 Task: Select active in the guides bracket pairs
Action: Mouse moved to (17, 597)
Screenshot: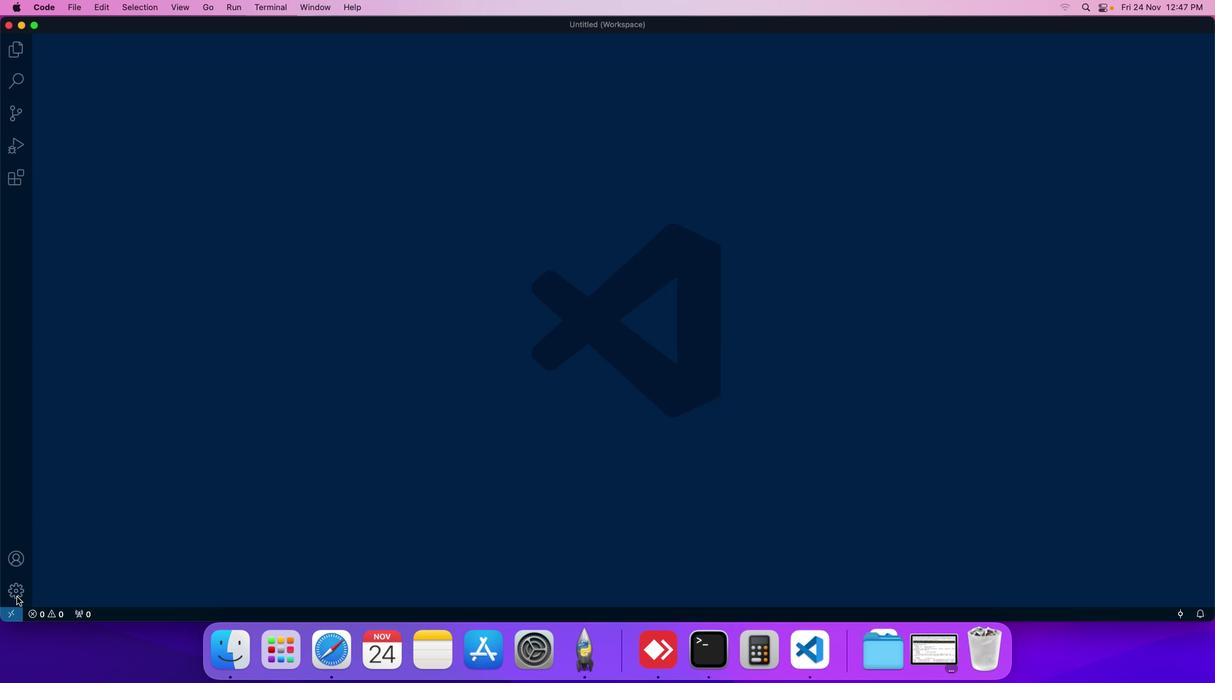 
Action: Mouse pressed left at (17, 597)
Screenshot: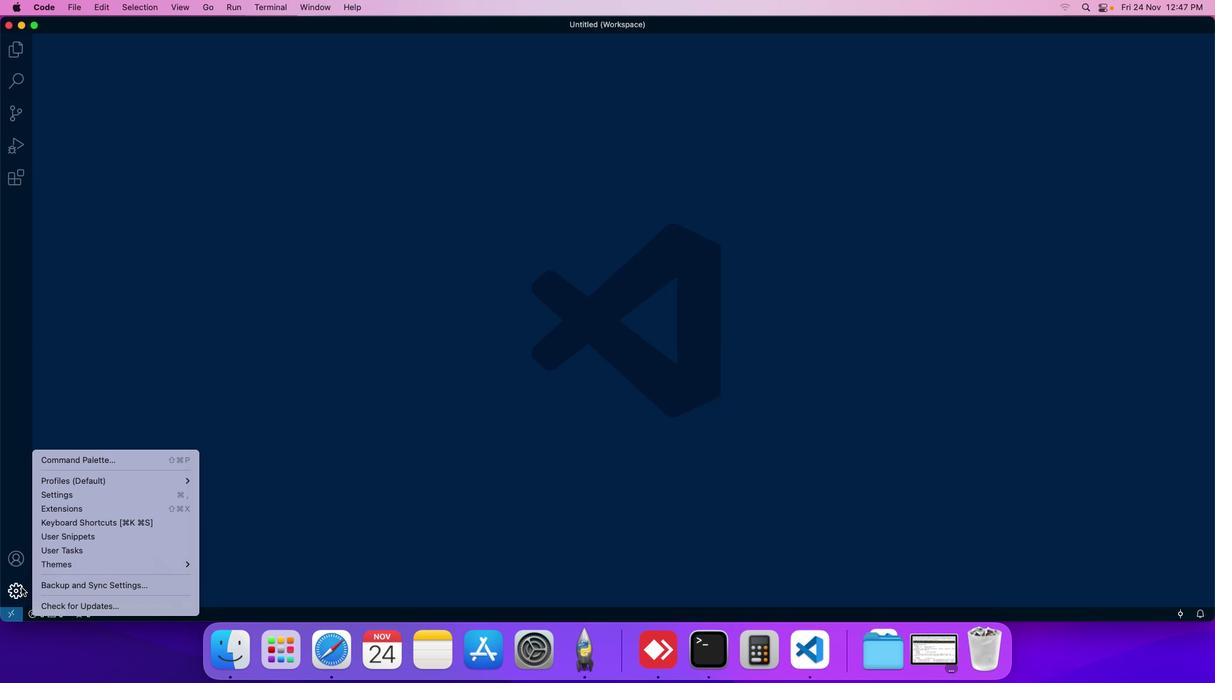 
Action: Mouse moved to (46, 500)
Screenshot: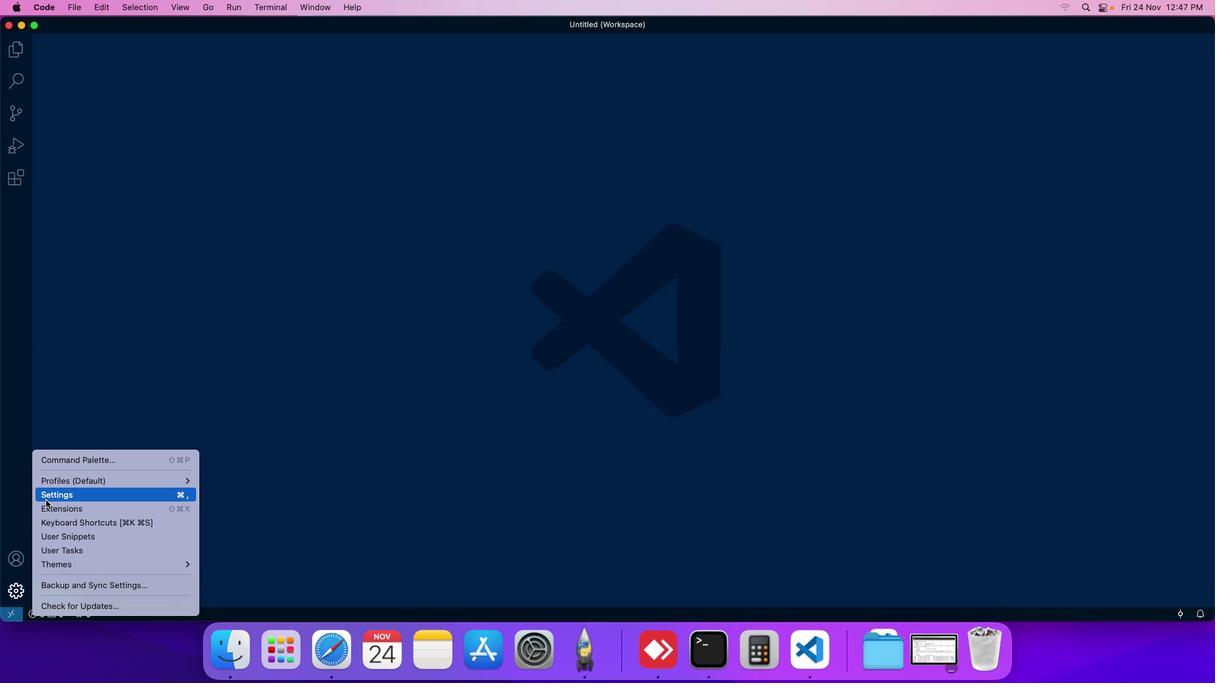 
Action: Mouse pressed left at (46, 500)
Screenshot: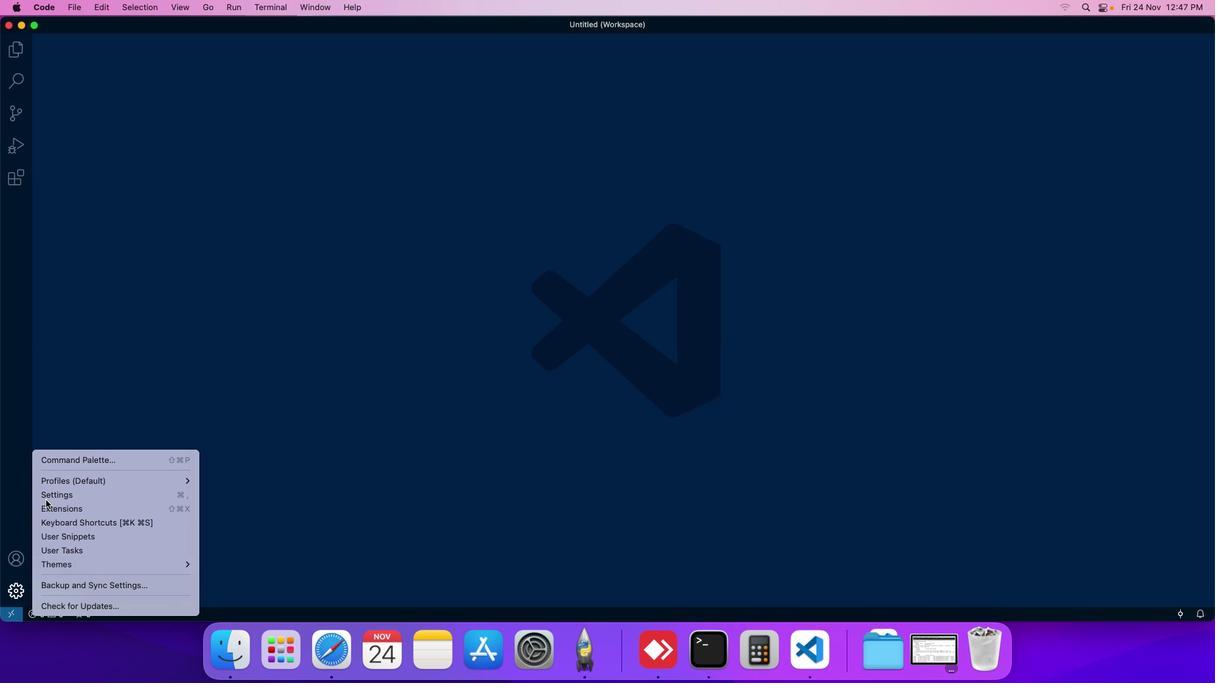
Action: Mouse moved to (281, 142)
Screenshot: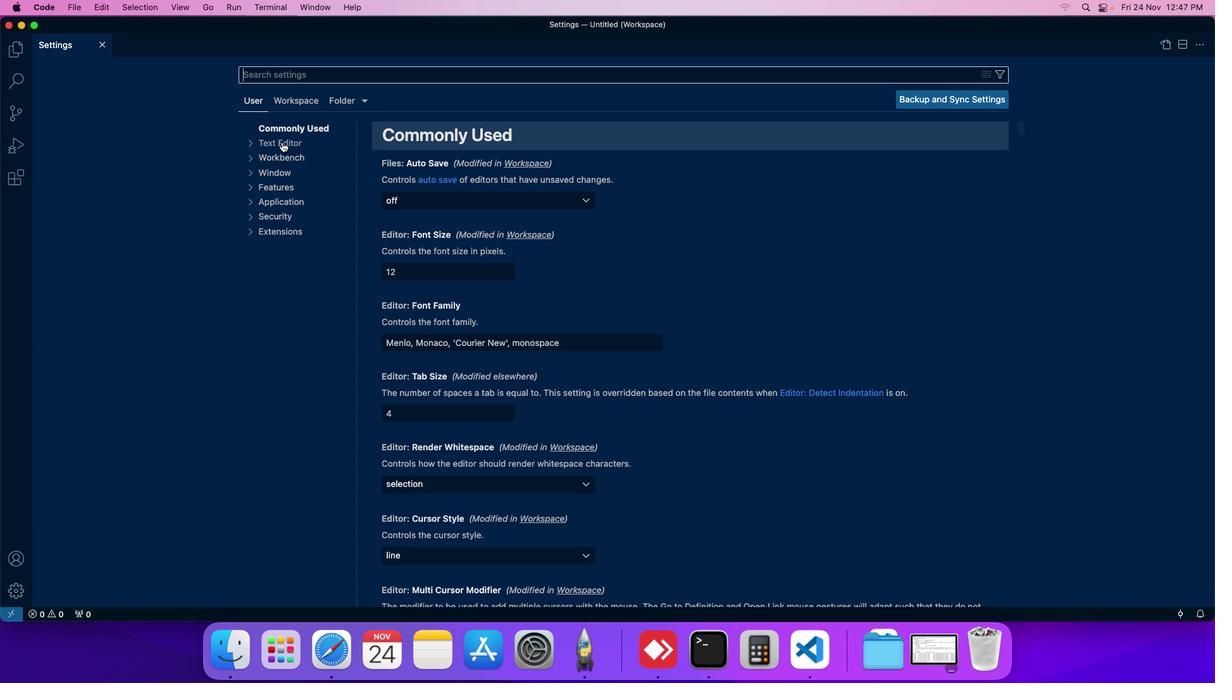 
Action: Mouse pressed left at (281, 142)
Screenshot: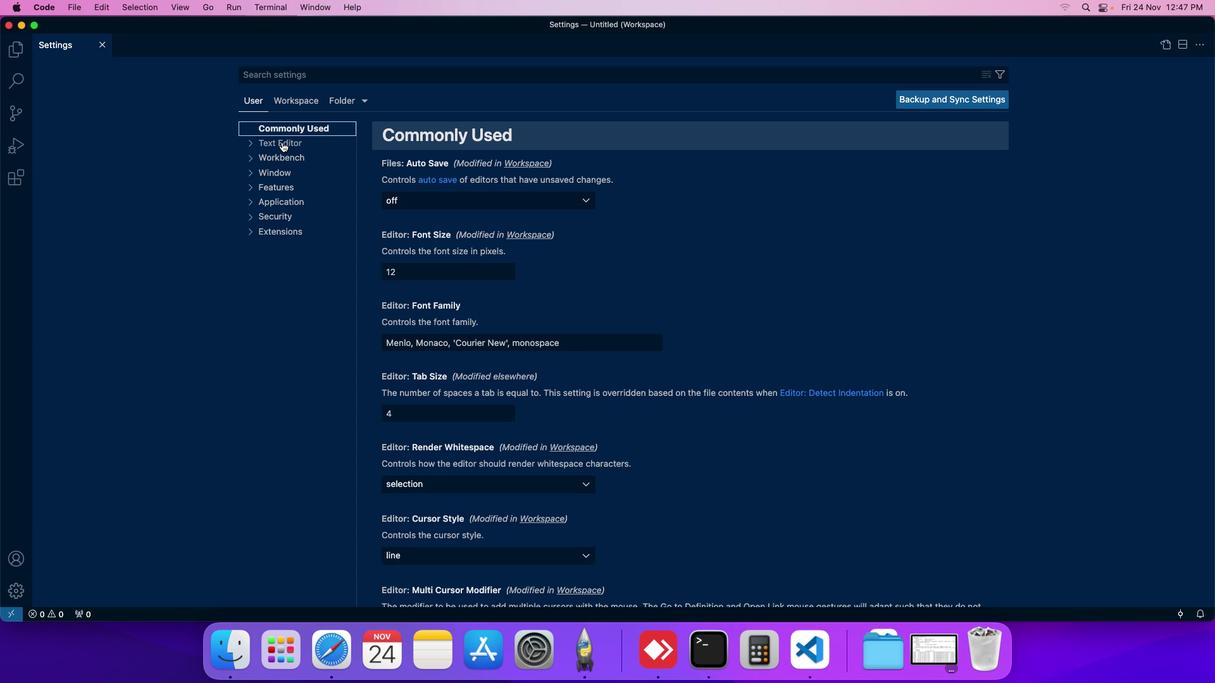 
Action: Mouse moved to (424, 348)
Screenshot: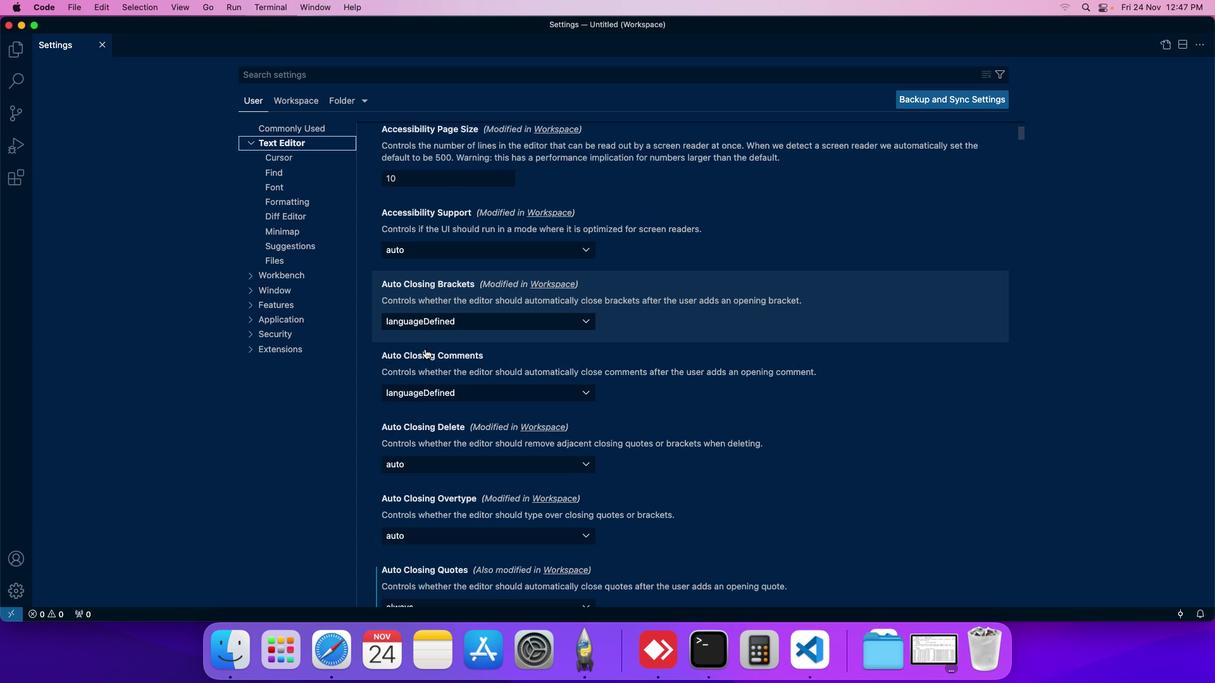 
Action: Mouse scrolled (424, 348) with delta (0, 0)
Screenshot: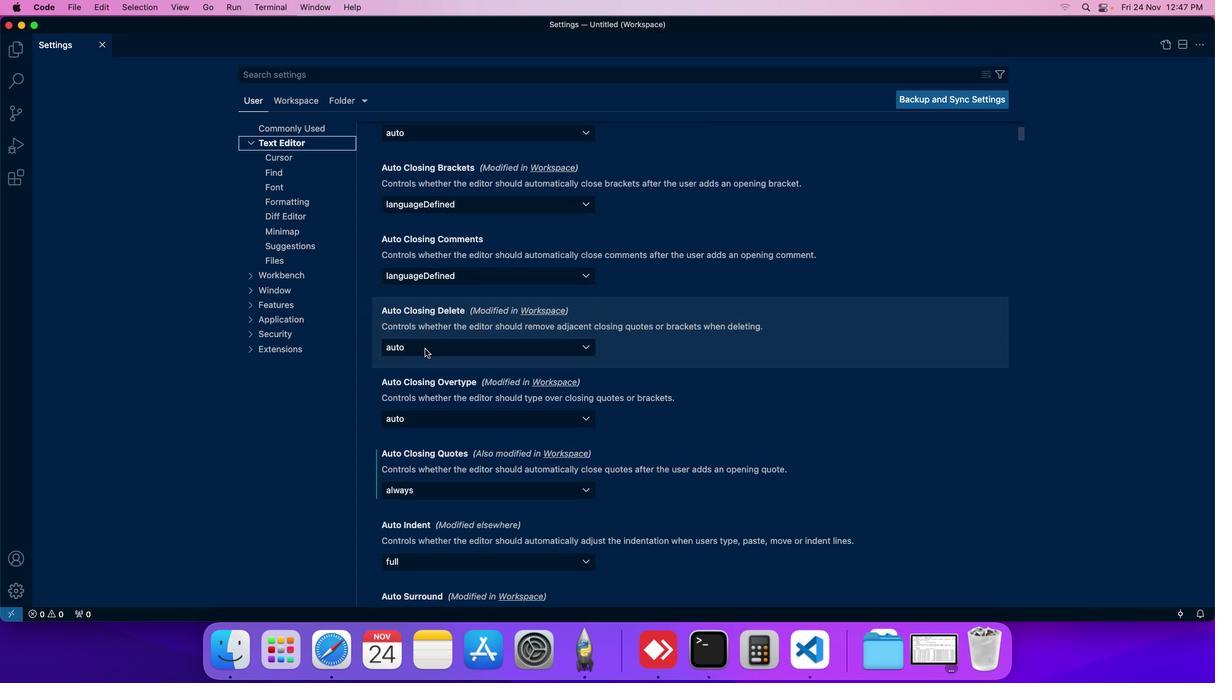 
Action: Mouse scrolled (424, 348) with delta (0, 0)
Screenshot: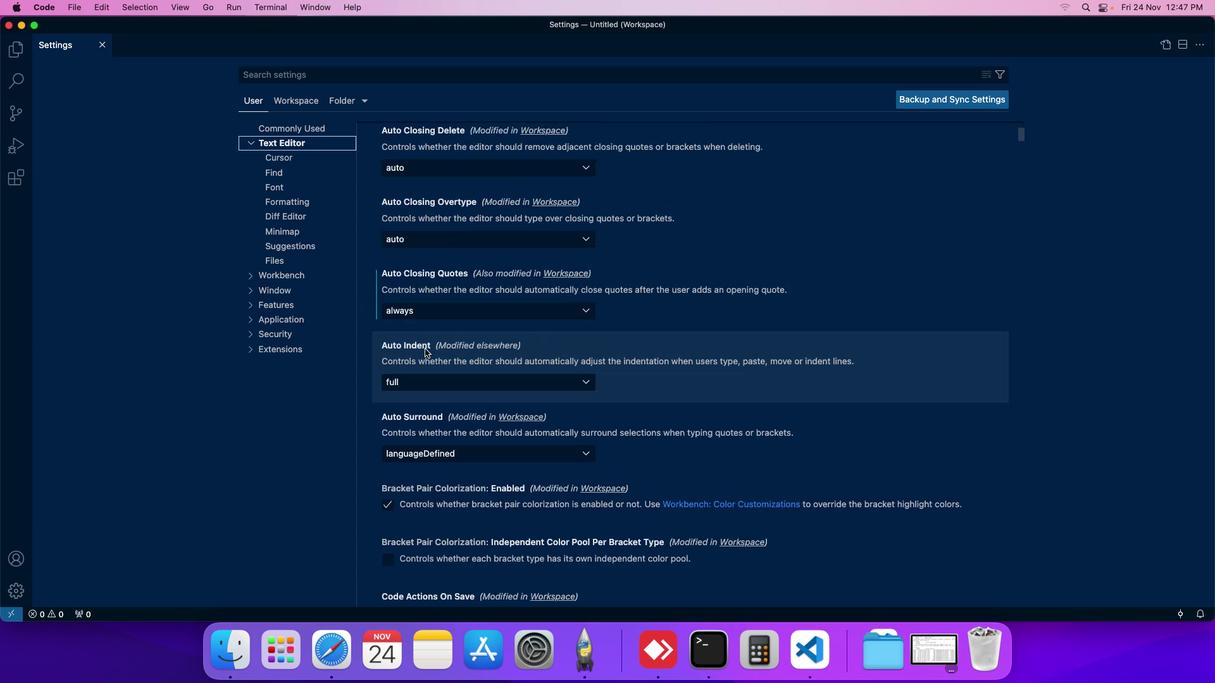 
Action: Mouse scrolled (424, 348) with delta (0, 0)
Screenshot: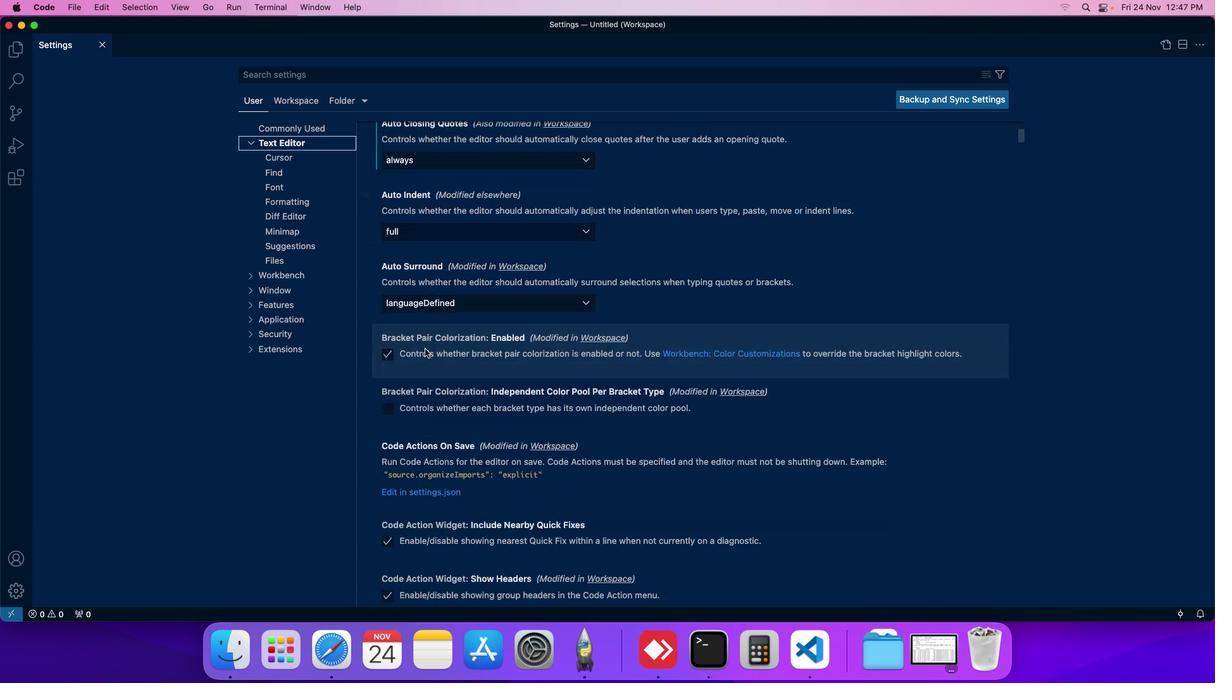 
Action: Mouse scrolled (424, 348) with delta (0, 0)
Screenshot: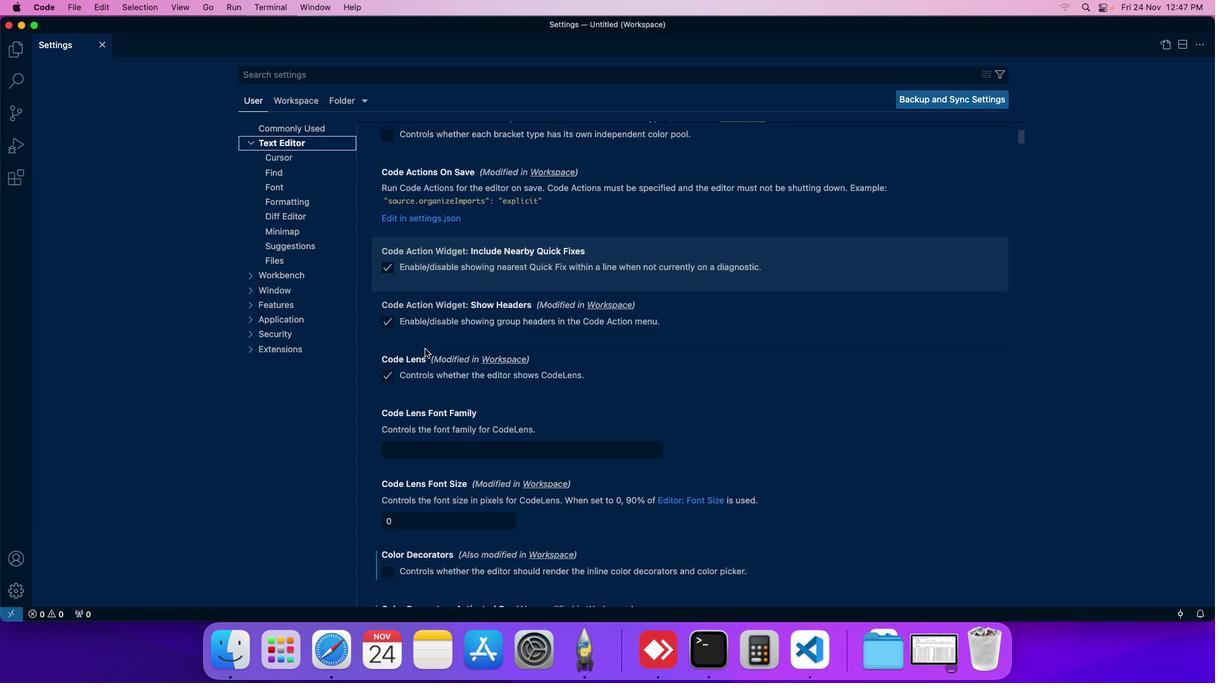 
Action: Mouse scrolled (424, 348) with delta (0, 0)
Screenshot: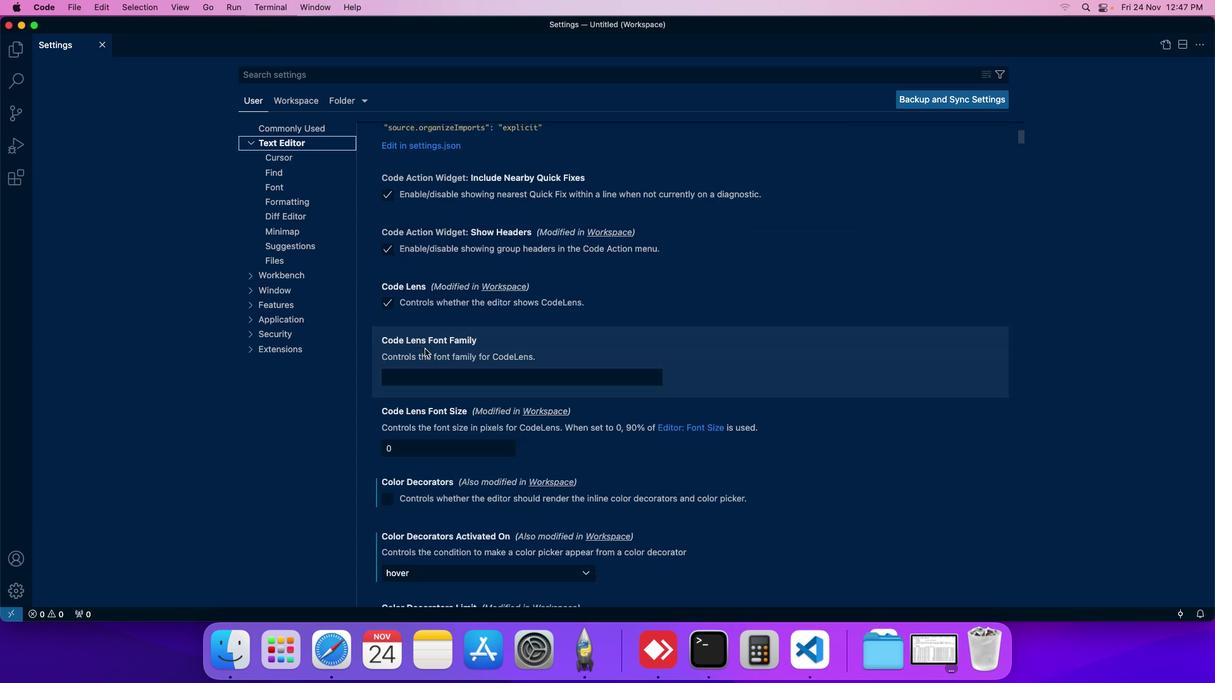 
Action: Mouse scrolled (424, 348) with delta (0, 0)
Screenshot: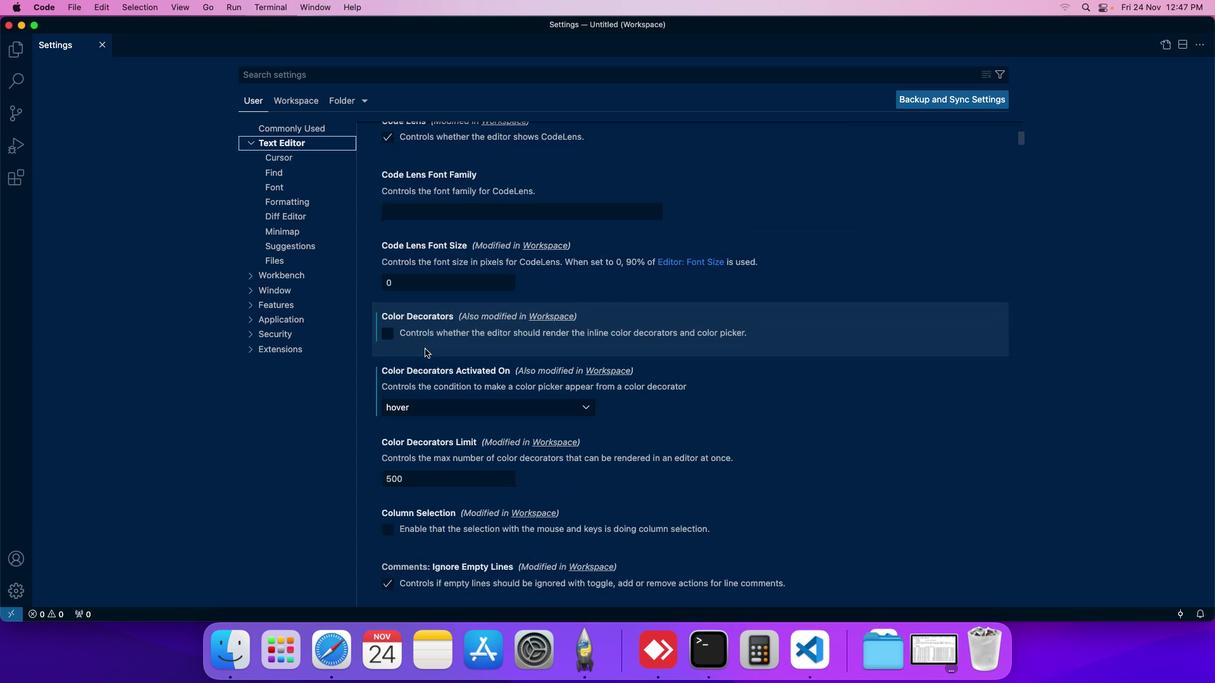 
Action: Mouse scrolled (424, 348) with delta (0, 0)
Screenshot: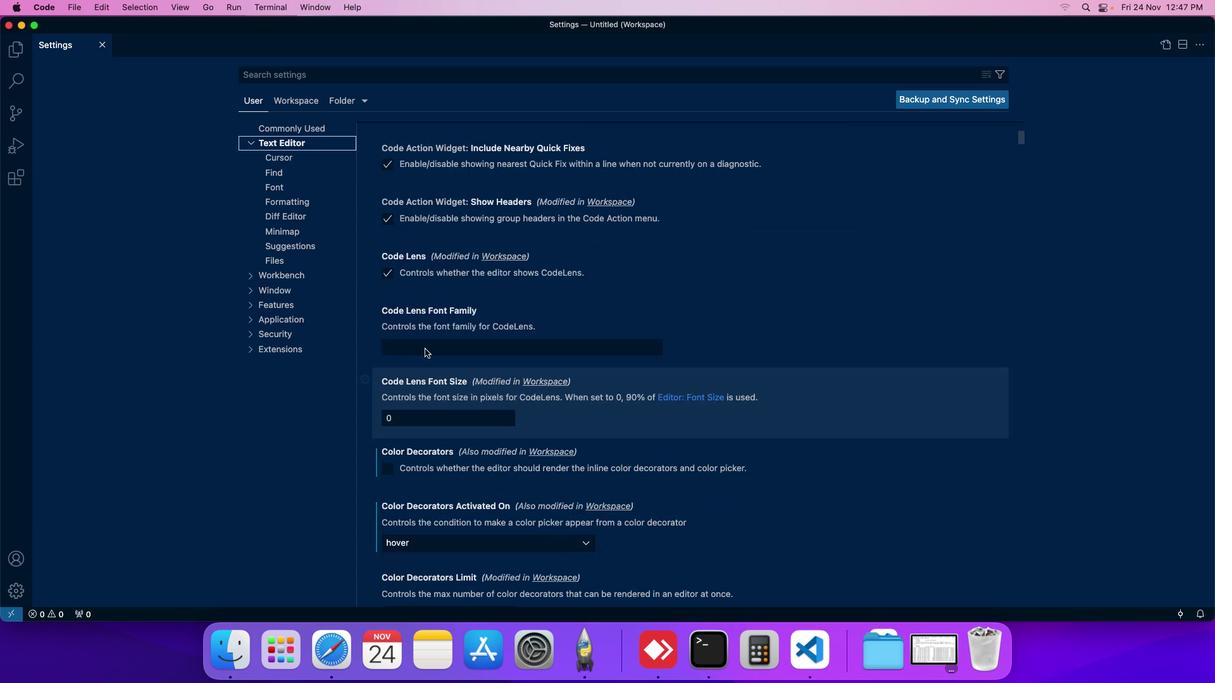 
Action: Mouse scrolled (424, 348) with delta (0, 0)
Screenshot: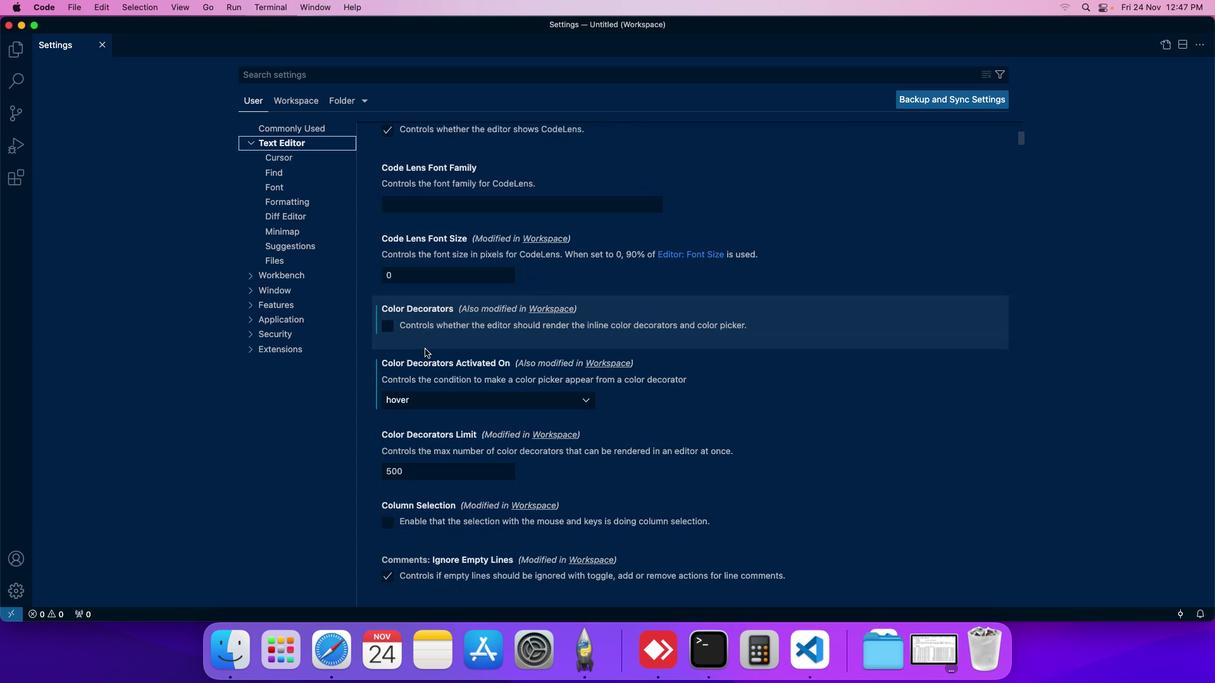 
Action: Mouse scrolled (424, 348) with delta (0, 0)
Screenshot: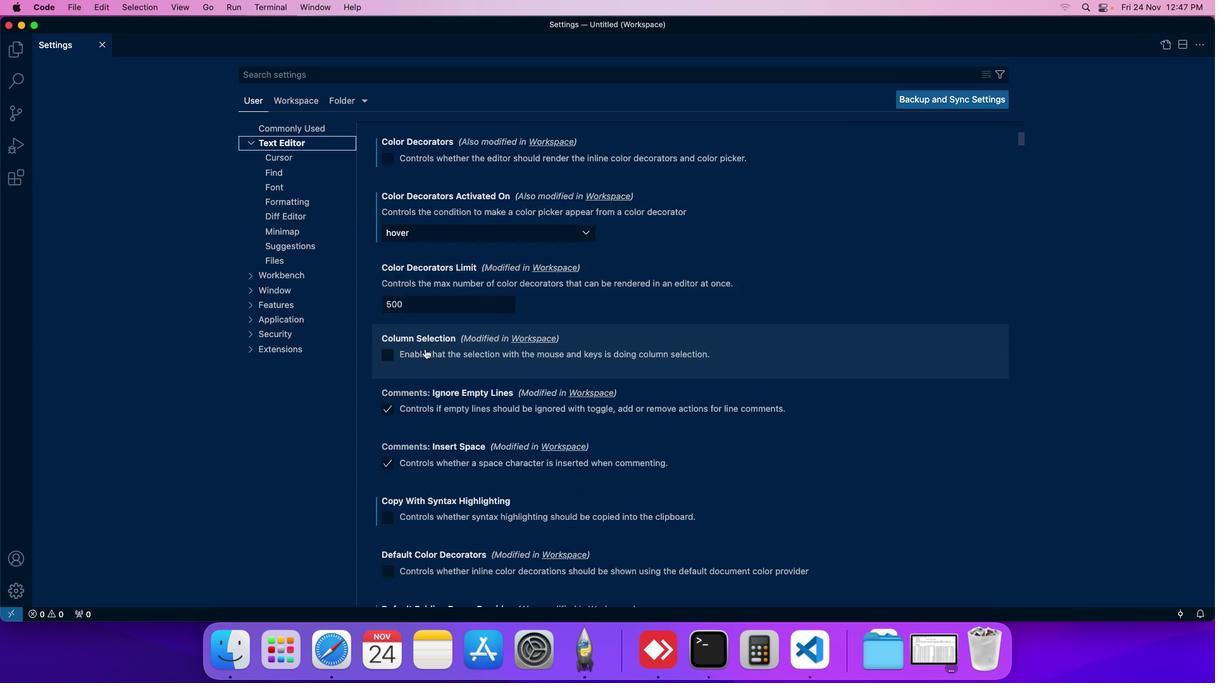 
Action: Mouse scrolled (424, 348) with delta (0, 0)
Screenshot: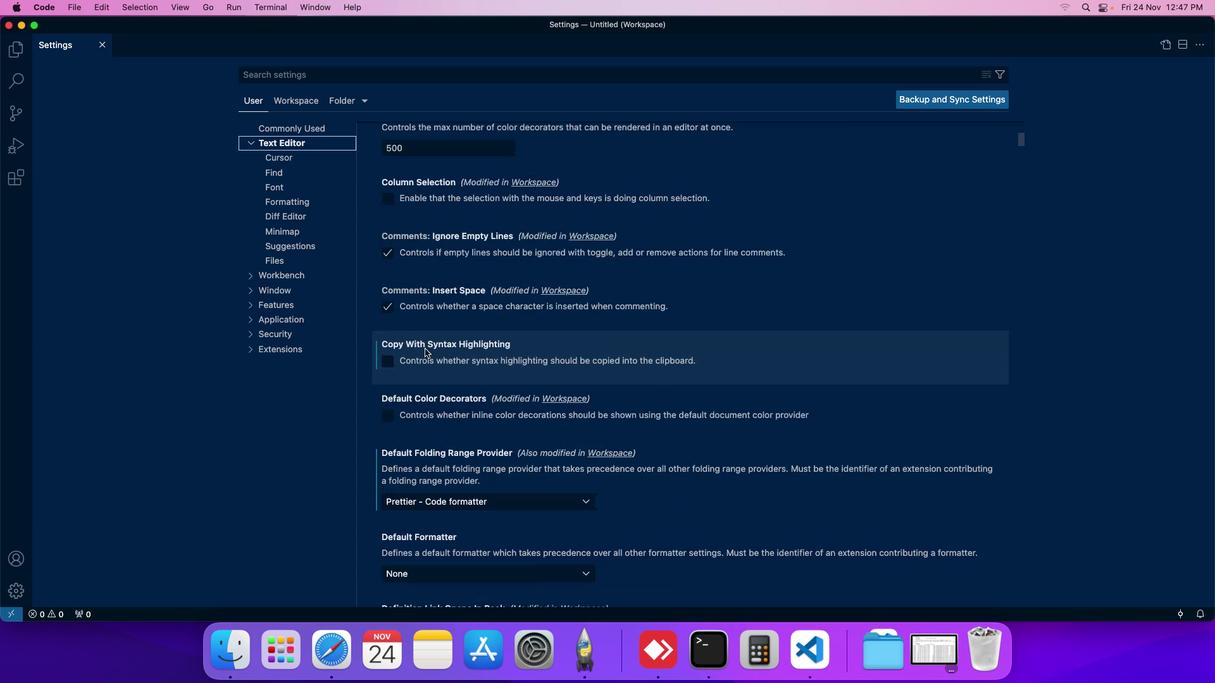 
Action: Mouse scrolled (424, 348) with delta (0, 0)
Screenshot: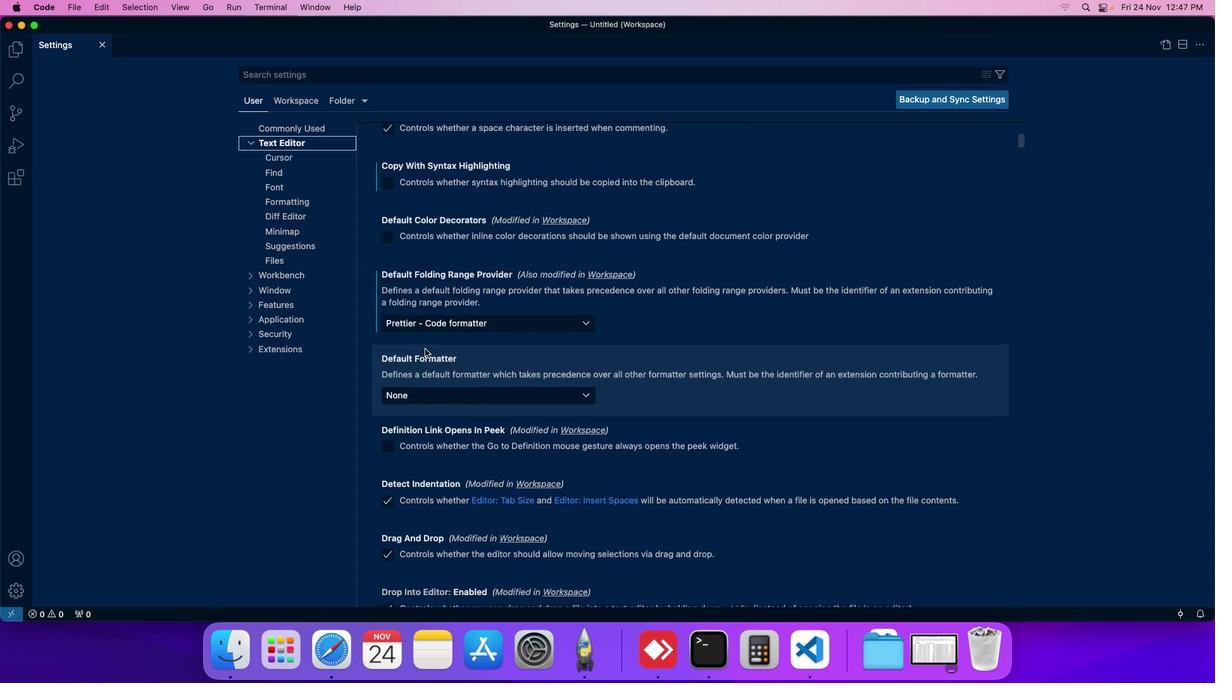 
Action: Mouse scrolled (424, 348) with delta (0, 0)
Screenshot: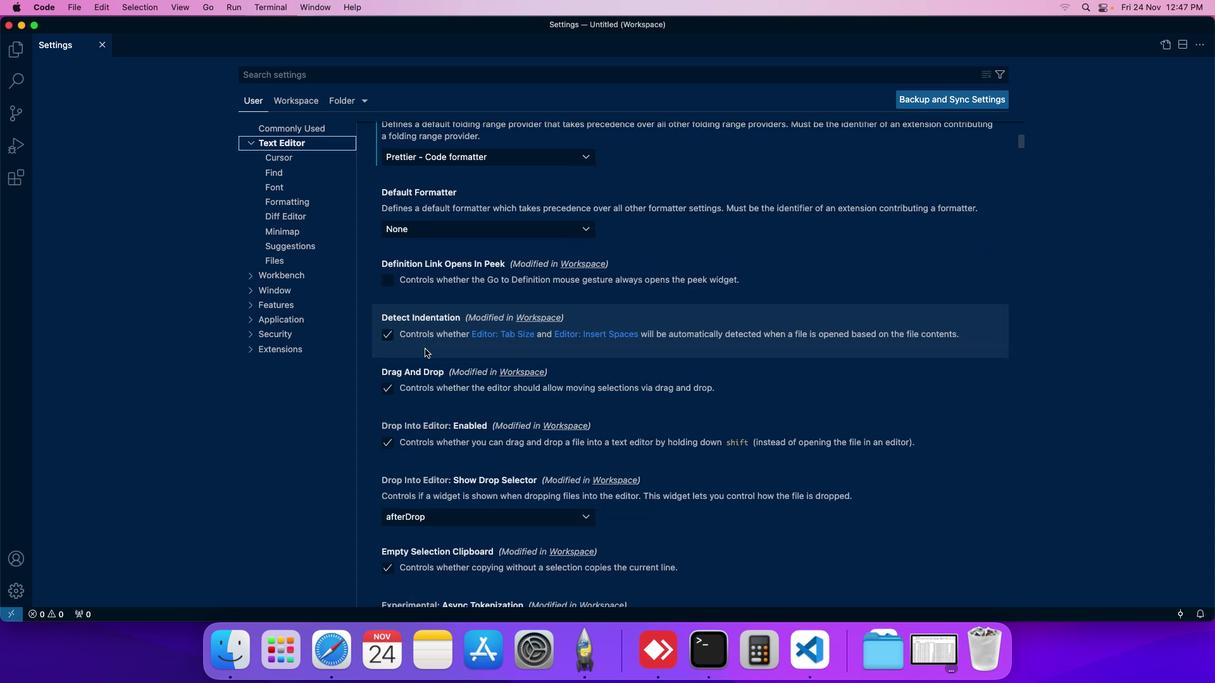 
Action: Mouse scrolled (424, 348) with delta (0, 0)
Screenshot: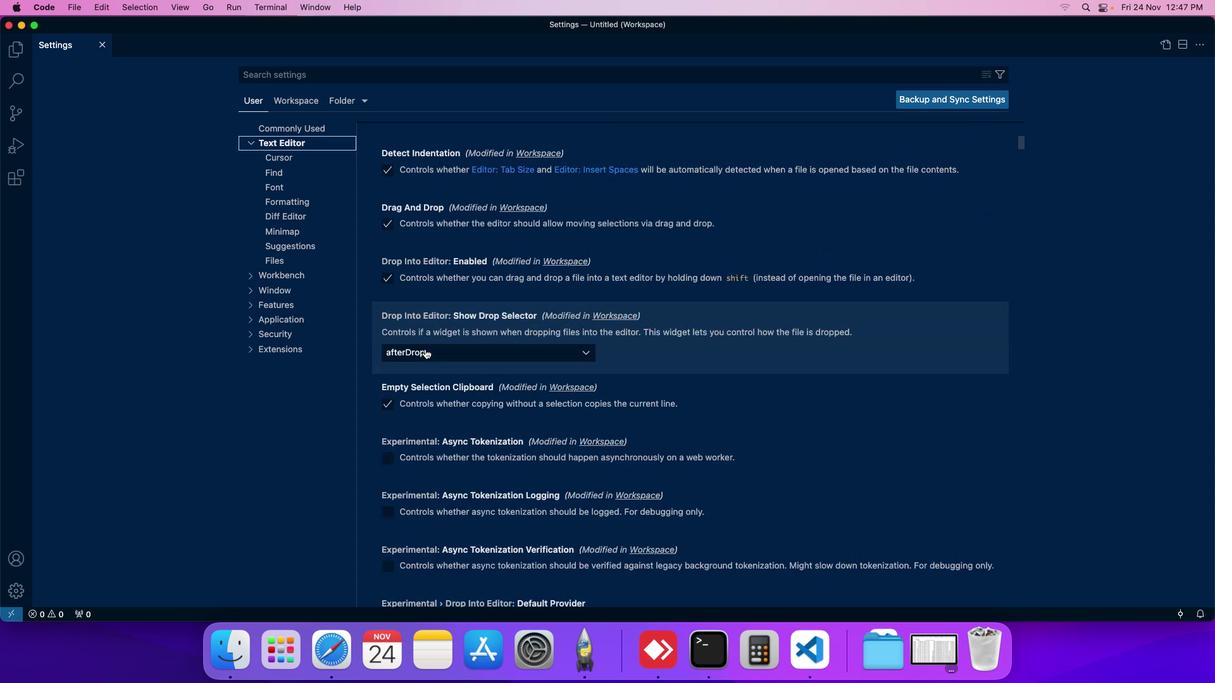 
Action: Mouse scrolled (424, 348) with delta (0, 0)
Screenshot: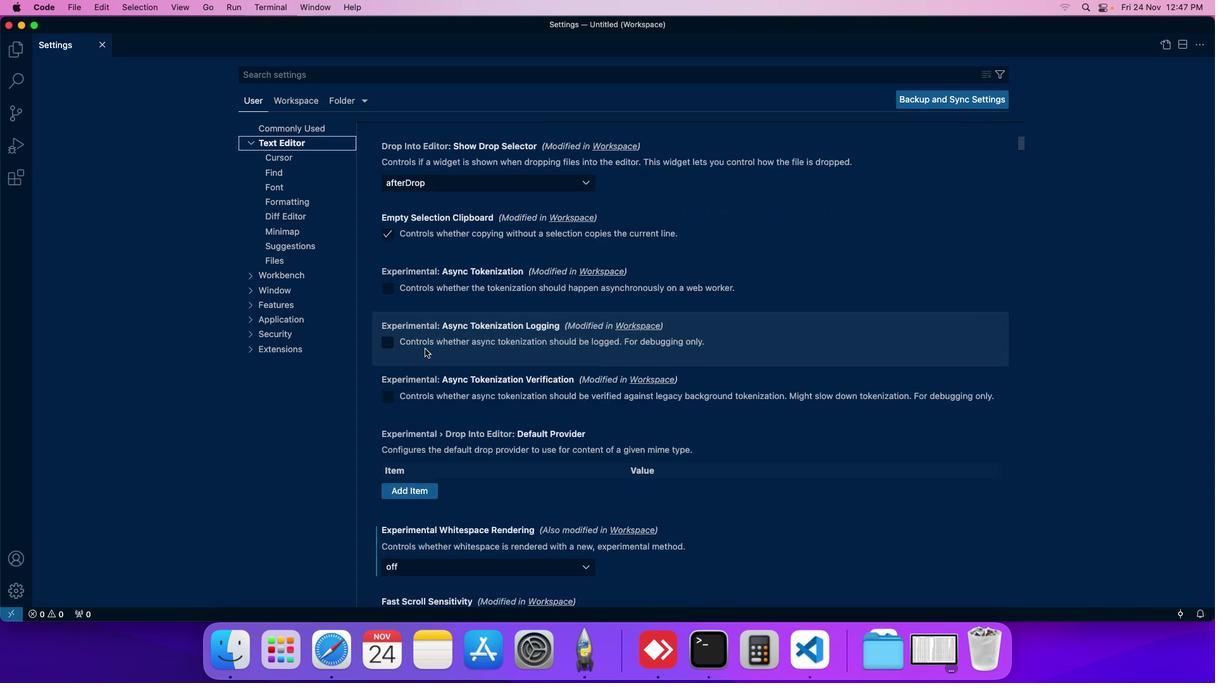 
Action: Mouse scrolled (424, 348) with delta (0, 0)
Screenshot: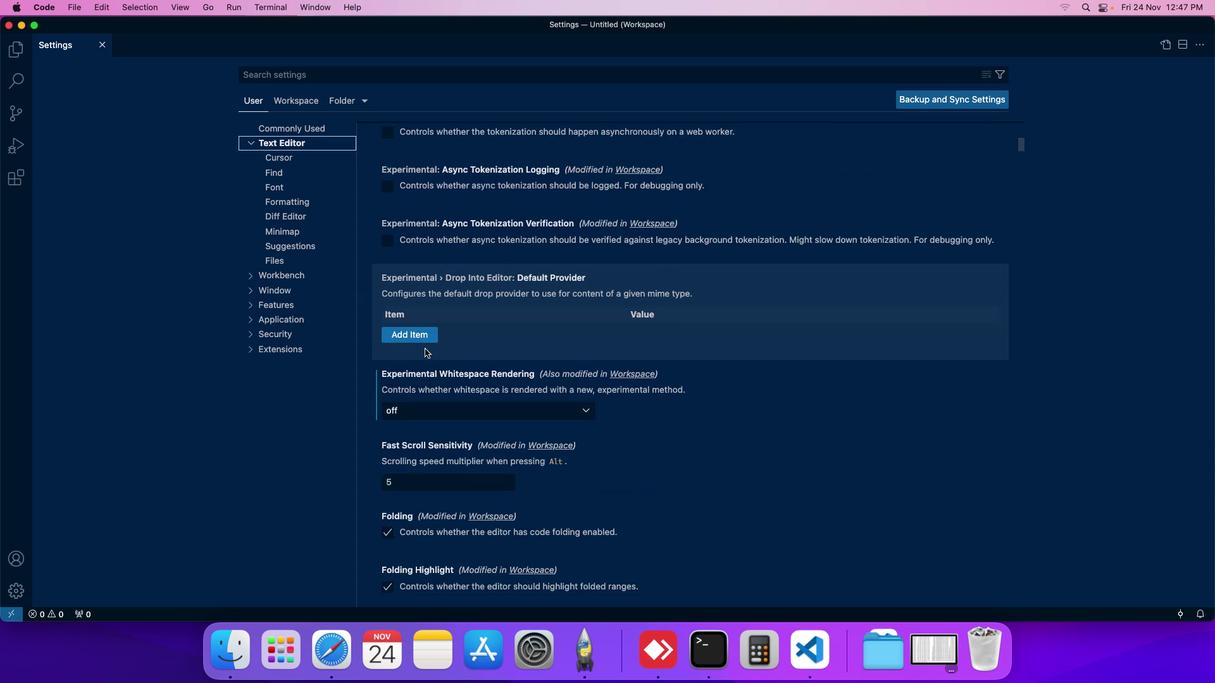 
Action: Mouse scrolled (424, 348) with delta (0, 0)
Screenshot: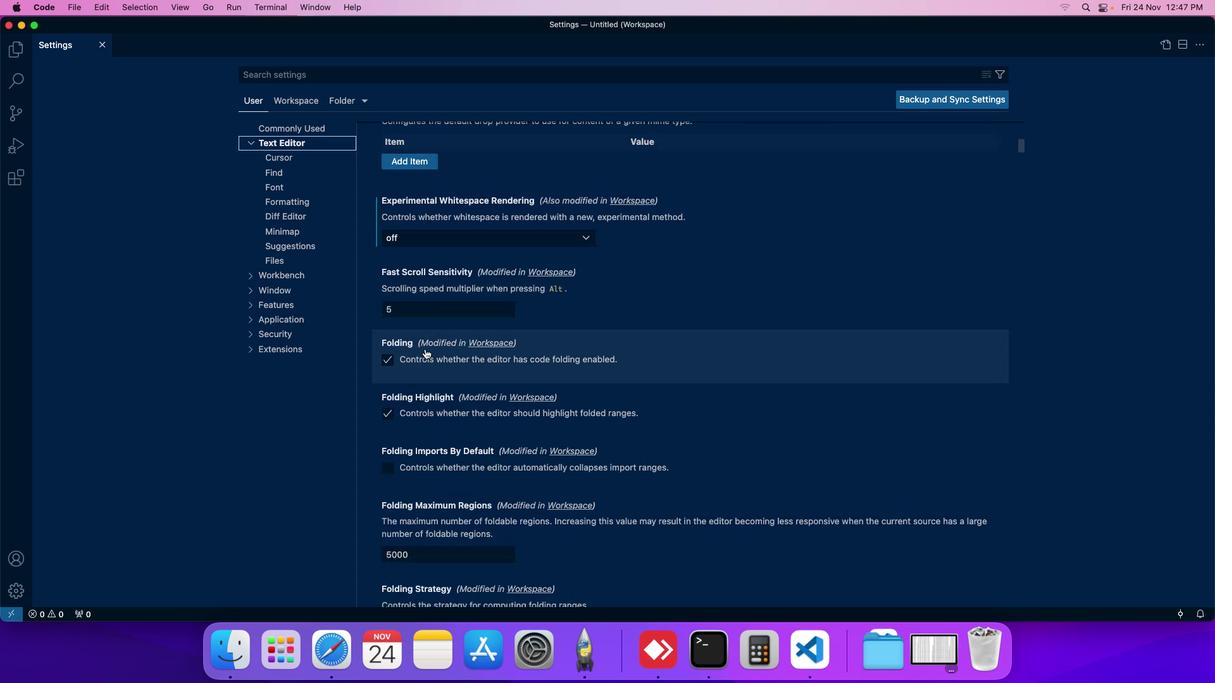 
Action: Mouse scrolled (424, 348) with delta (0, 0)
Screenshot: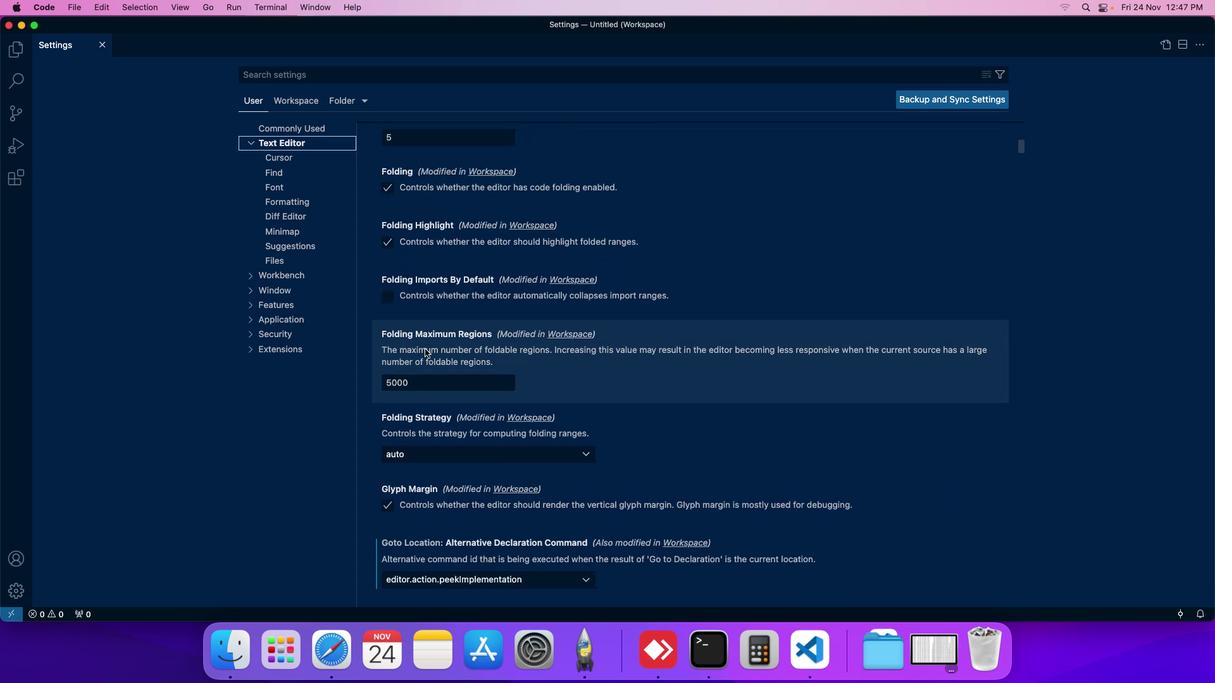 
Action: Mouse scrolled (424, 348) with delta (0, 0)
Screenshot: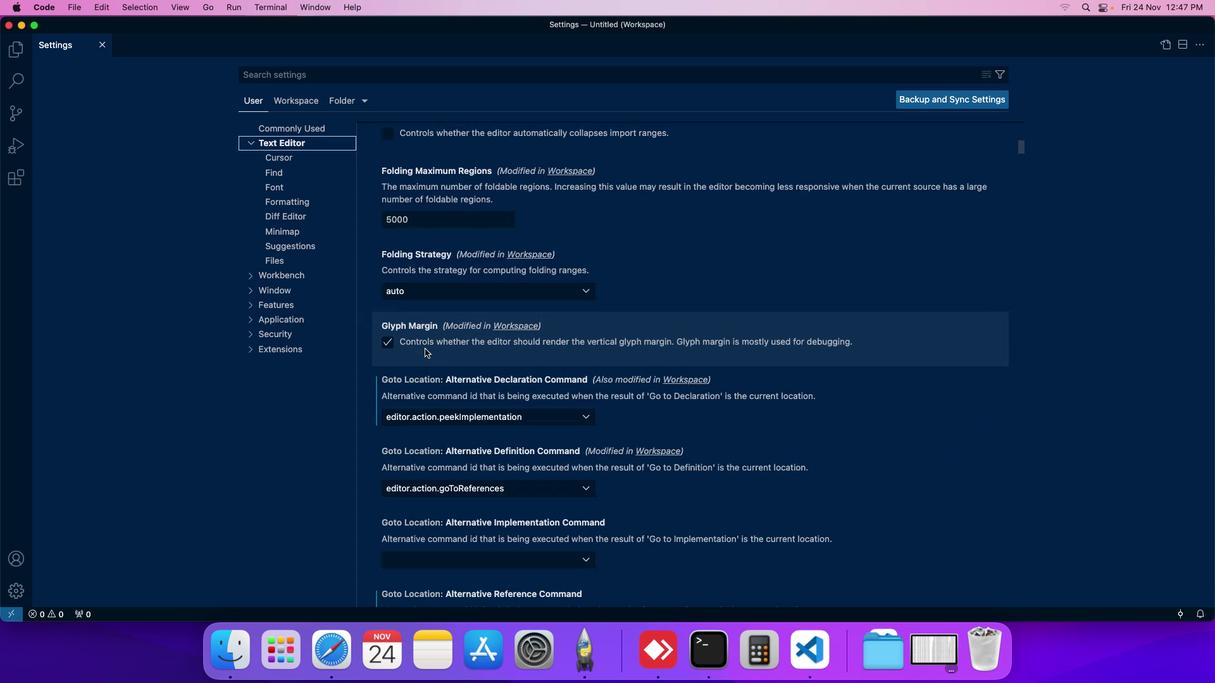 
Action: Mouse scrolled (424, 348) with delta (0, 0)
Screenshot: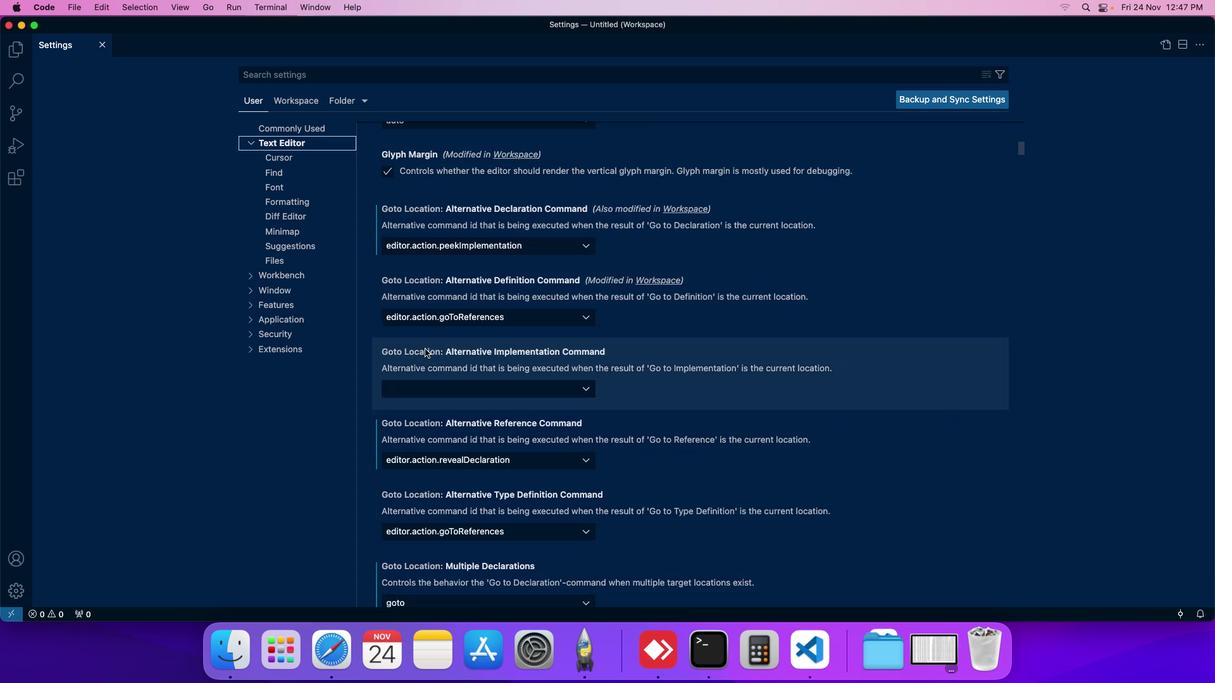 
Action: Mouse scrolled (424, 348) with delta (0, 0)
Screenshot: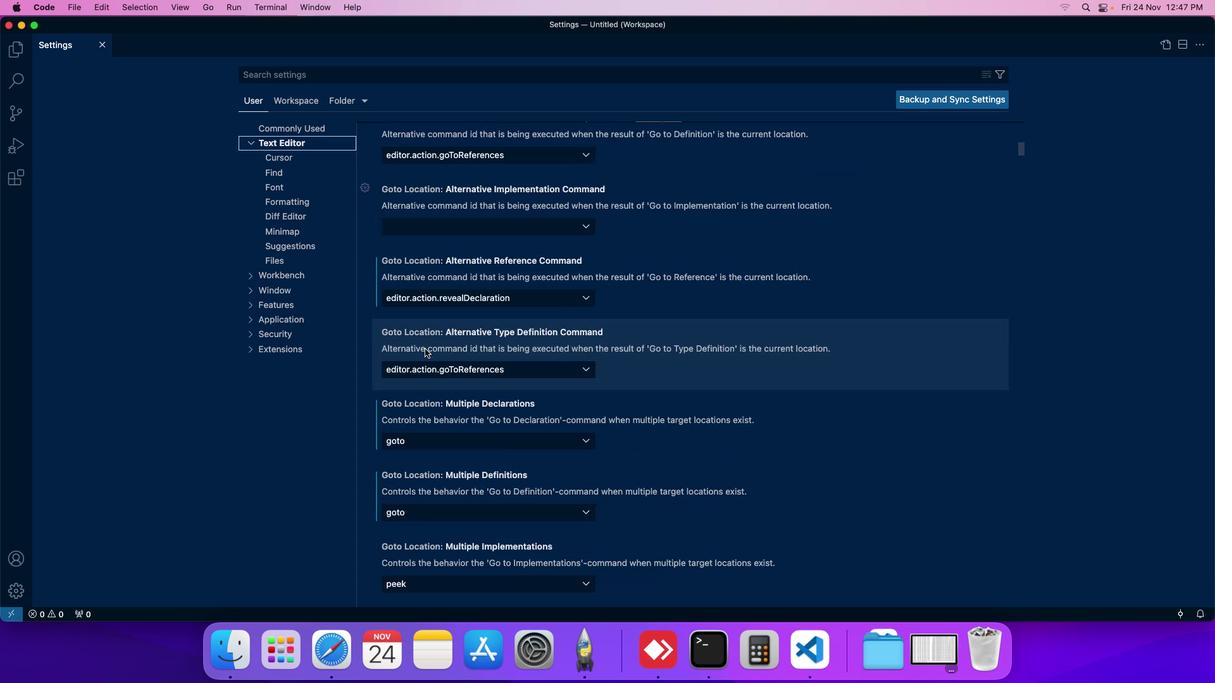 
Action: Mouse scrolled (424, 348) with delta (0, 0)
Screenshot: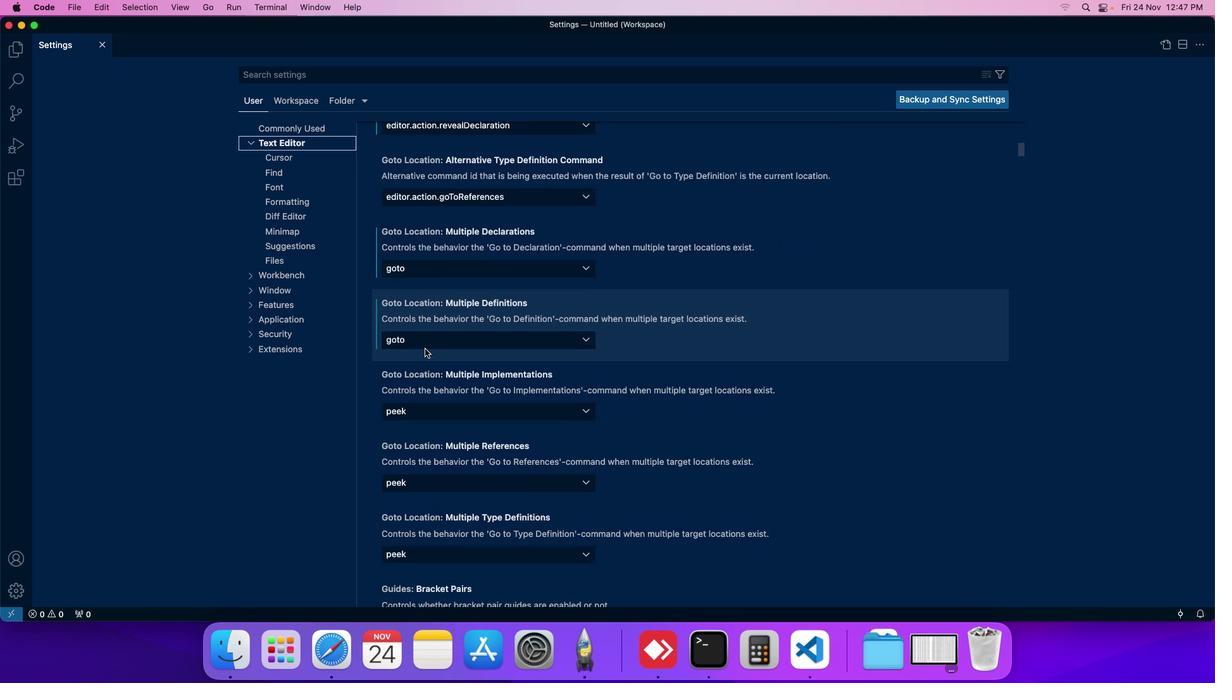 
Action: Mouse scrolled (424, 348) with delta (0, 0)
Screenshot: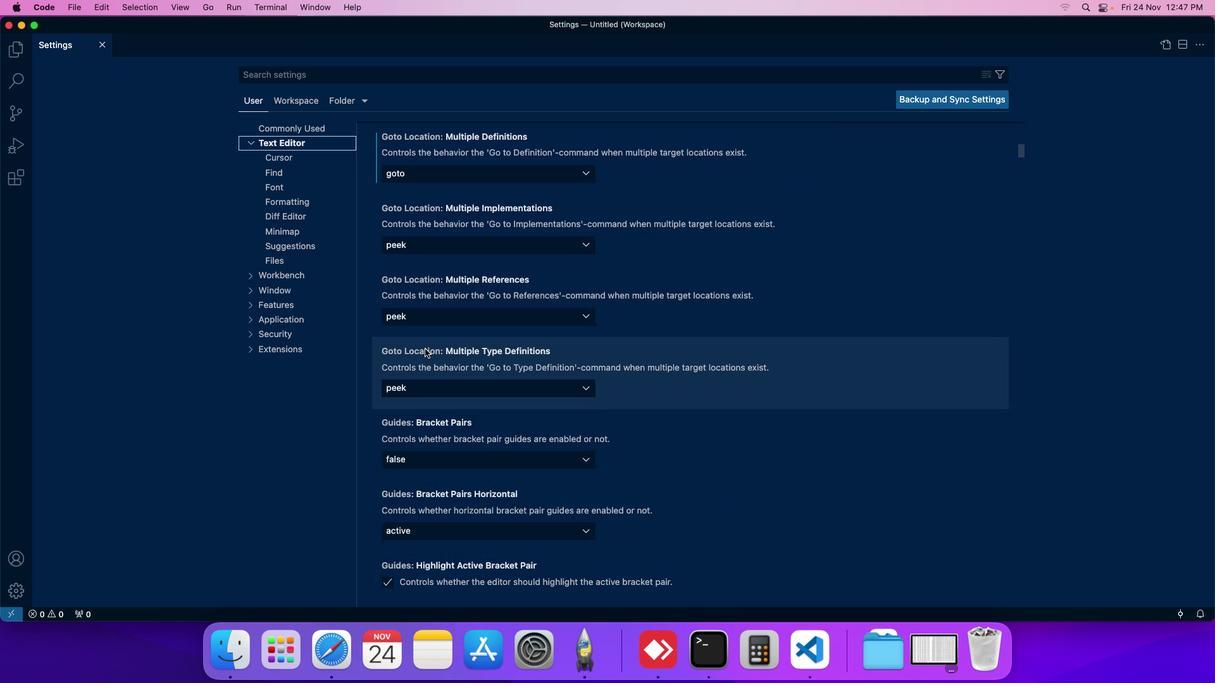 
Action: Mouse scrolled (424, 348) with delta (0, 0)
Screenshot: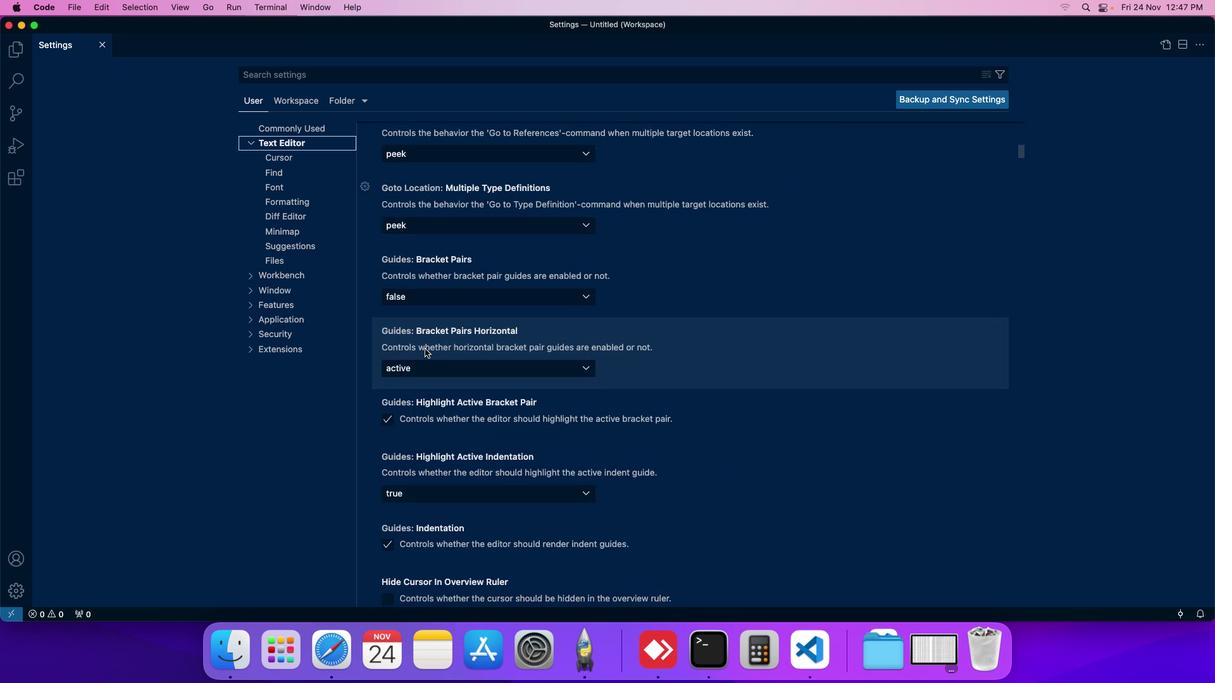 
Action: Mouse scrolled (424, 348) with delta (0, 0)
Screenshot: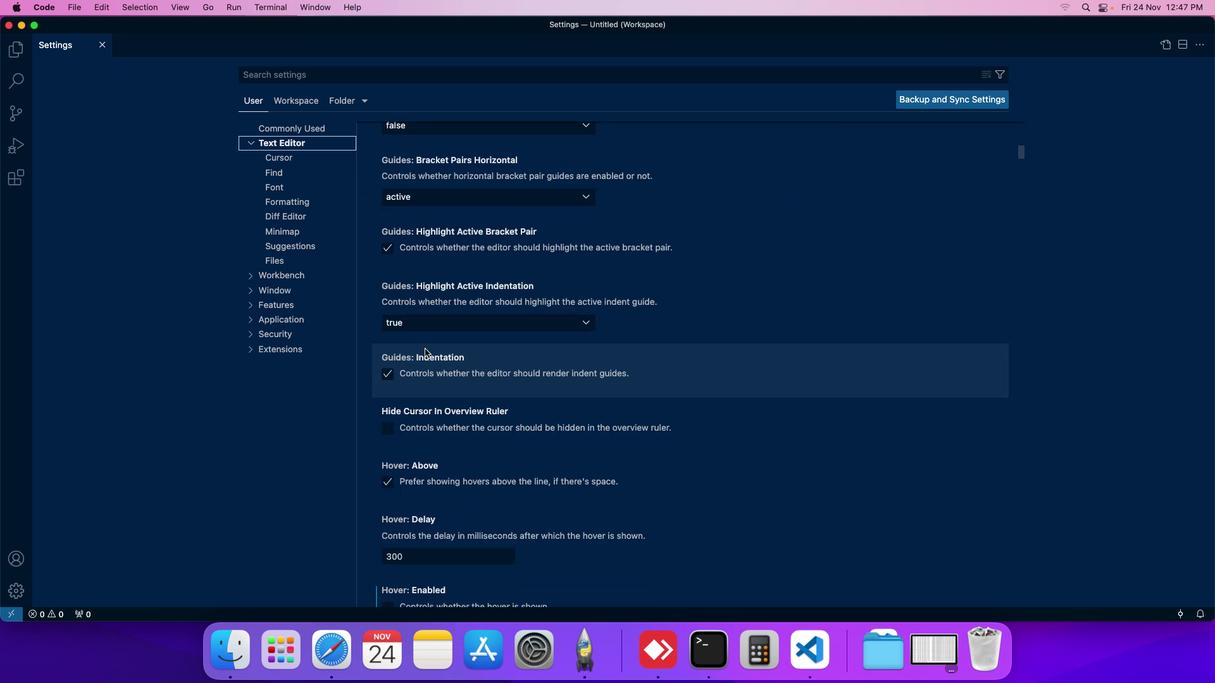 
Action: Mouse moved to (496, 219)
Screenshot: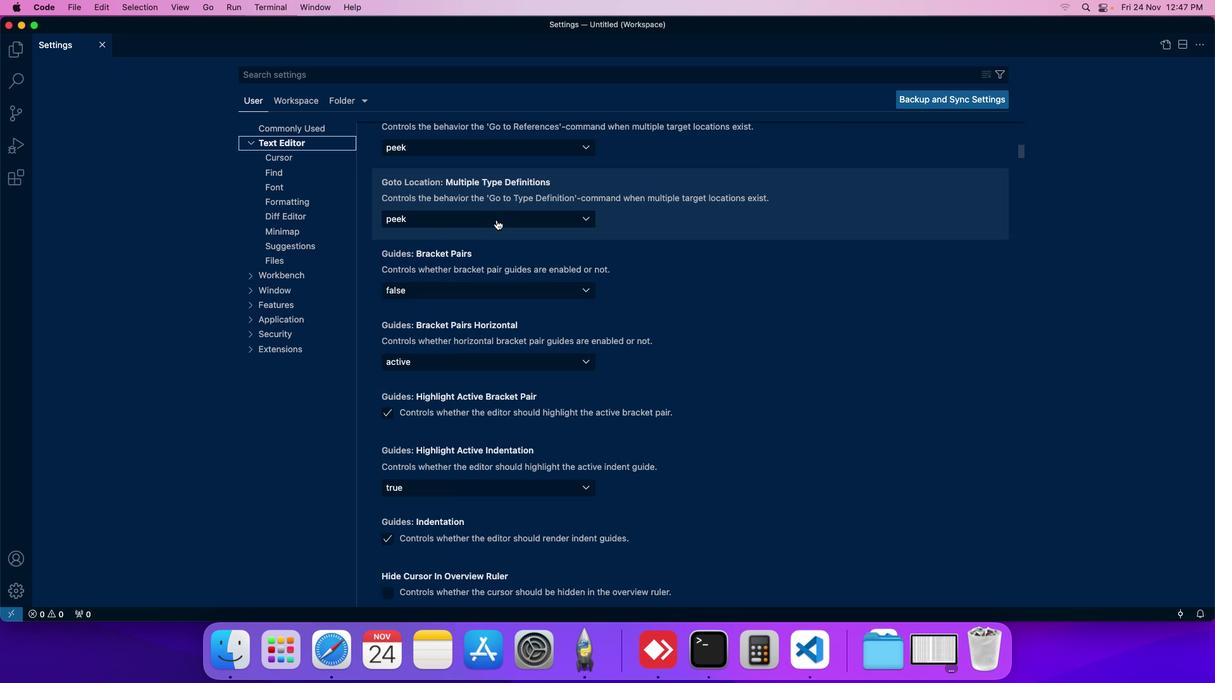 
Action: Mouse scrolled (496, 219) with delta (0, 0)
Screenshot: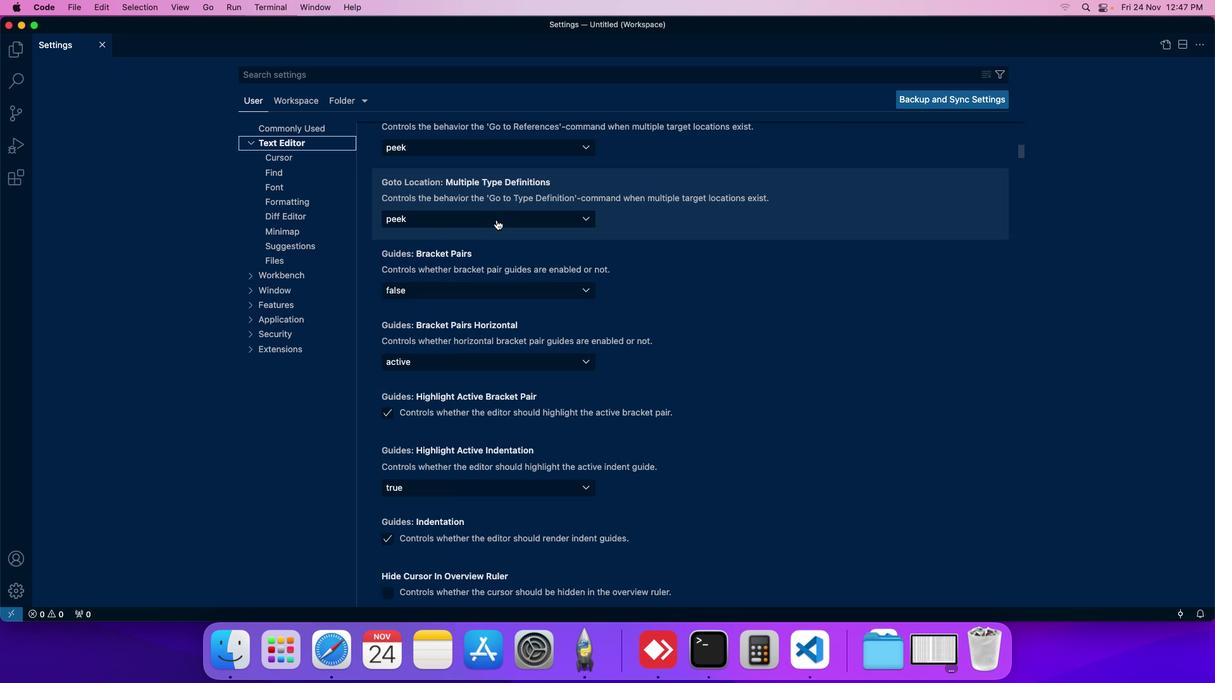 
Action: Mouse moved to (428, 296)
Screenshot: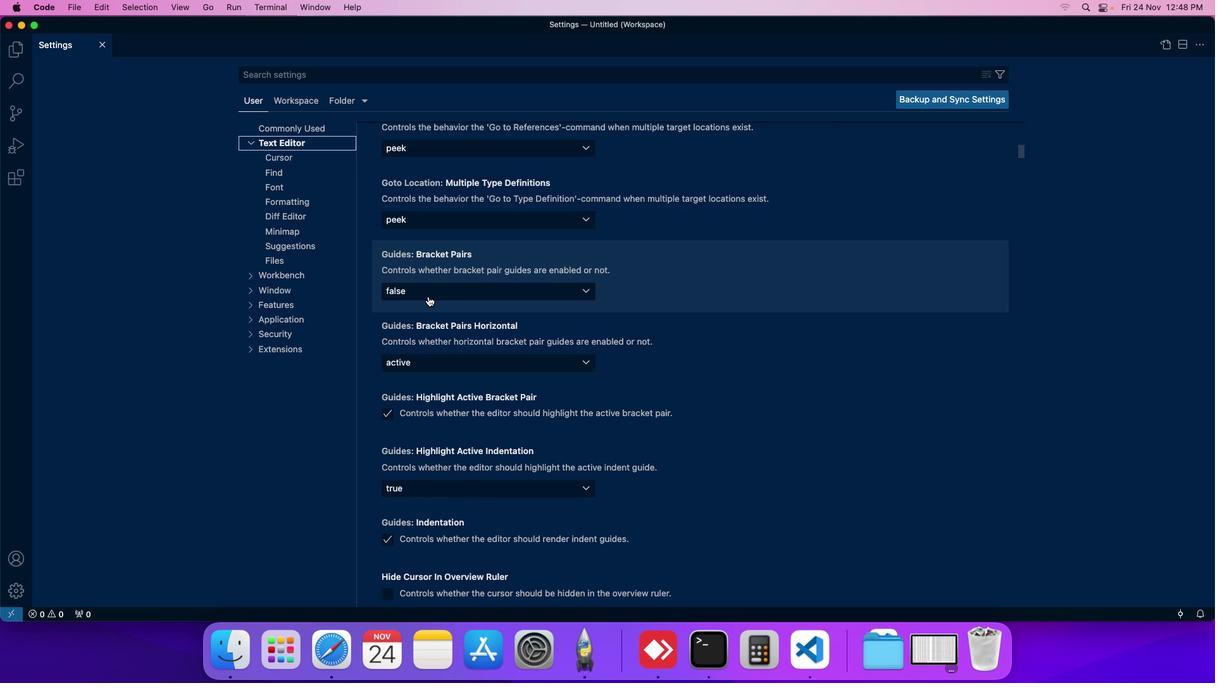 
Action: Mouse pressed left at (428, 296)
Screenshot: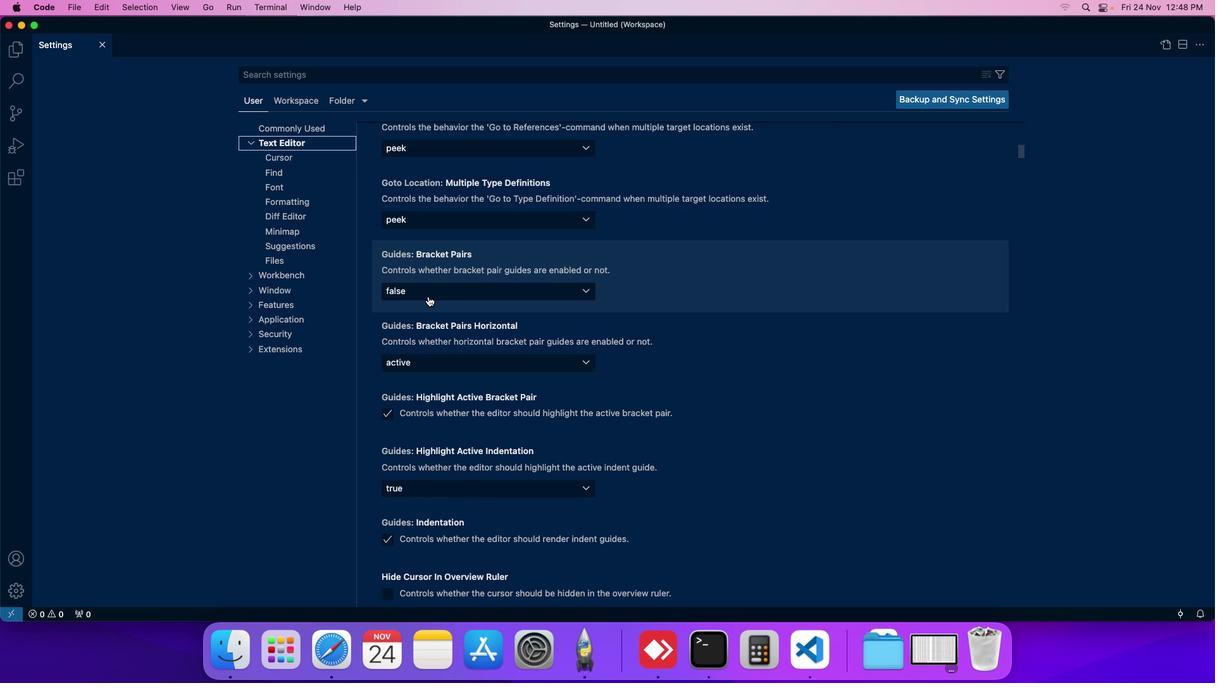 
Action: Mouse moved to (403, 322)
Screenshot: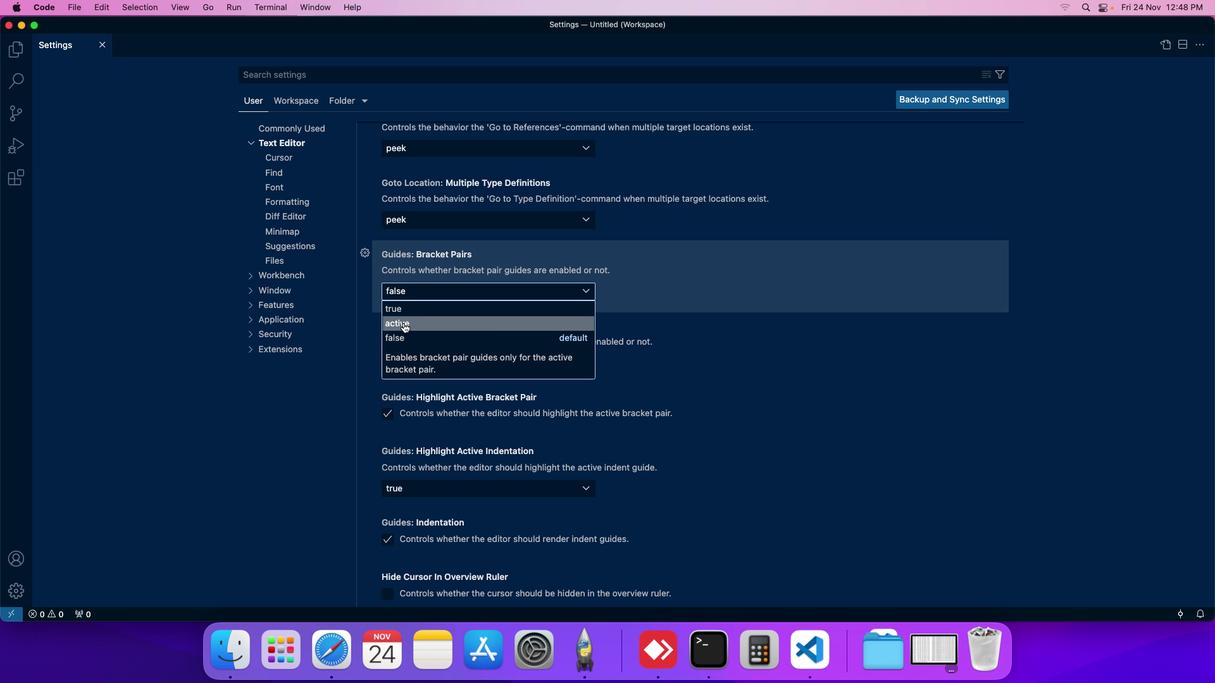 
Action: Mouse pressed left at (403, 322)
Screenshot: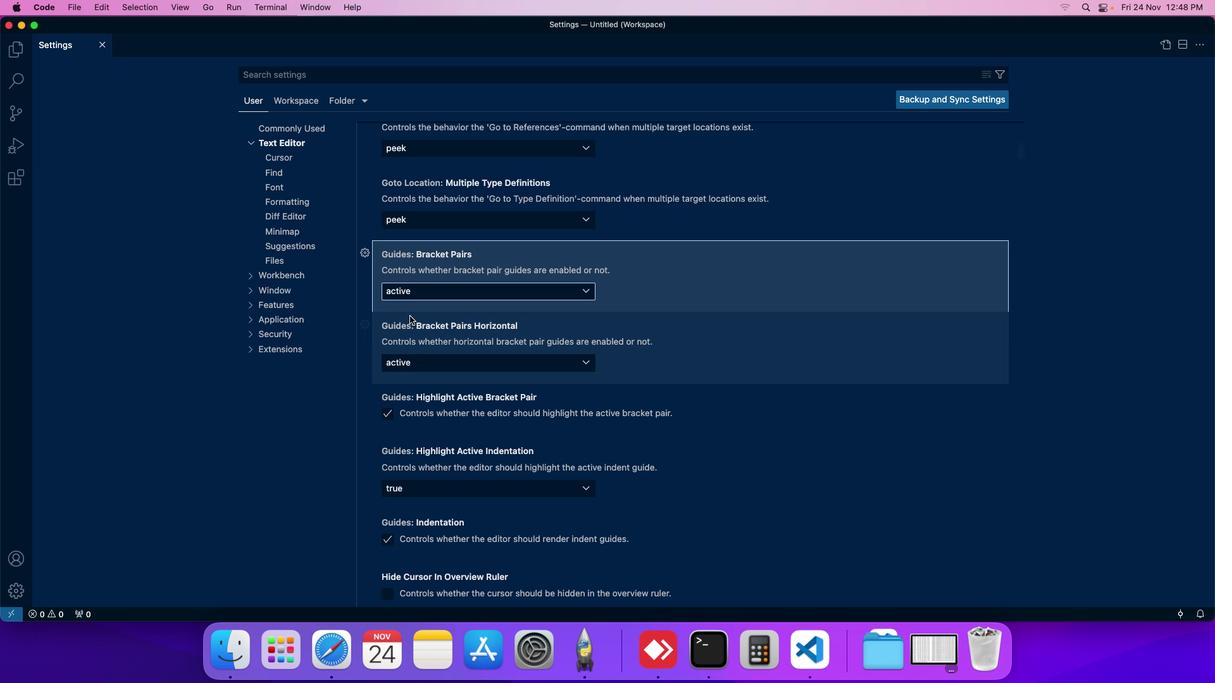 
Action: Mouse moved to (438, 286)
Screenshot: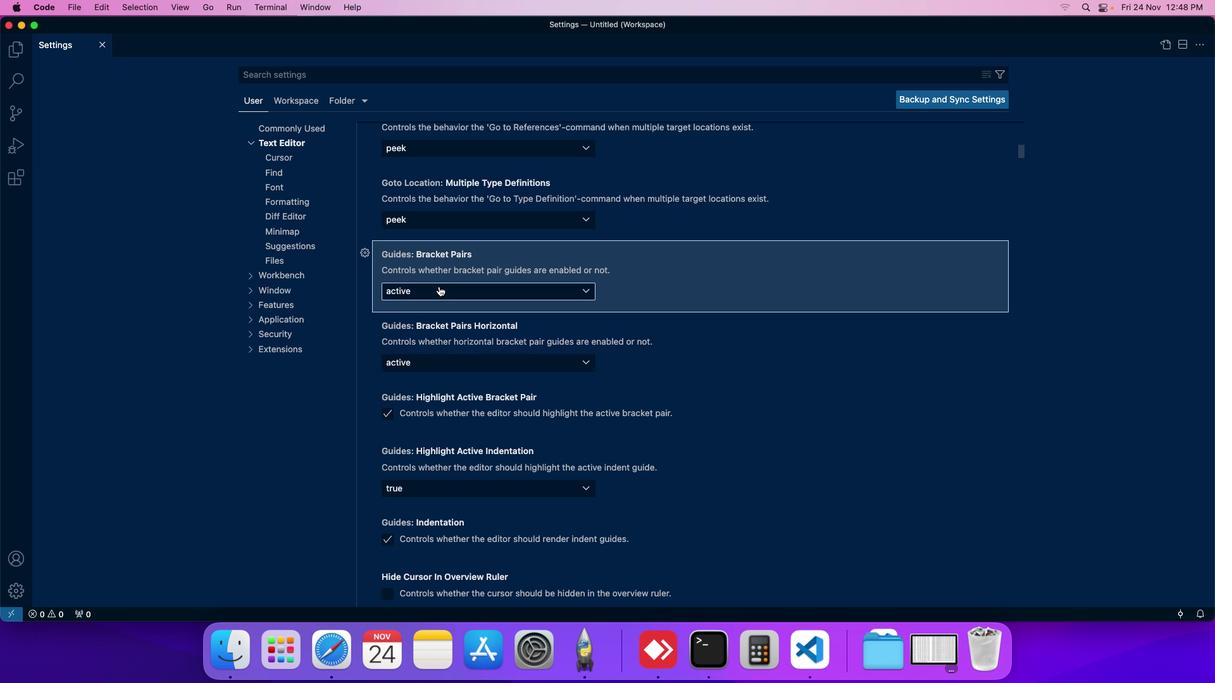 
